 Task: Change Filter to Blockbuster on "Image D.jpg" and play.
Action: Mouse moved to (230, 178)
Screenshot: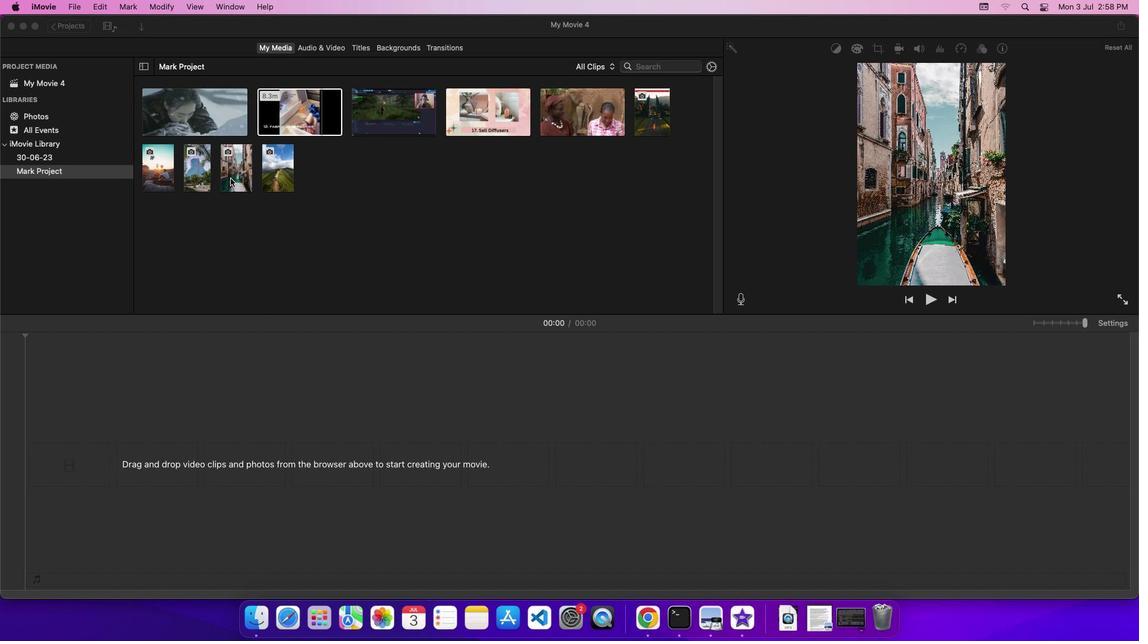 
Action: Mouse pressed left at (230, 178)
Screenshot: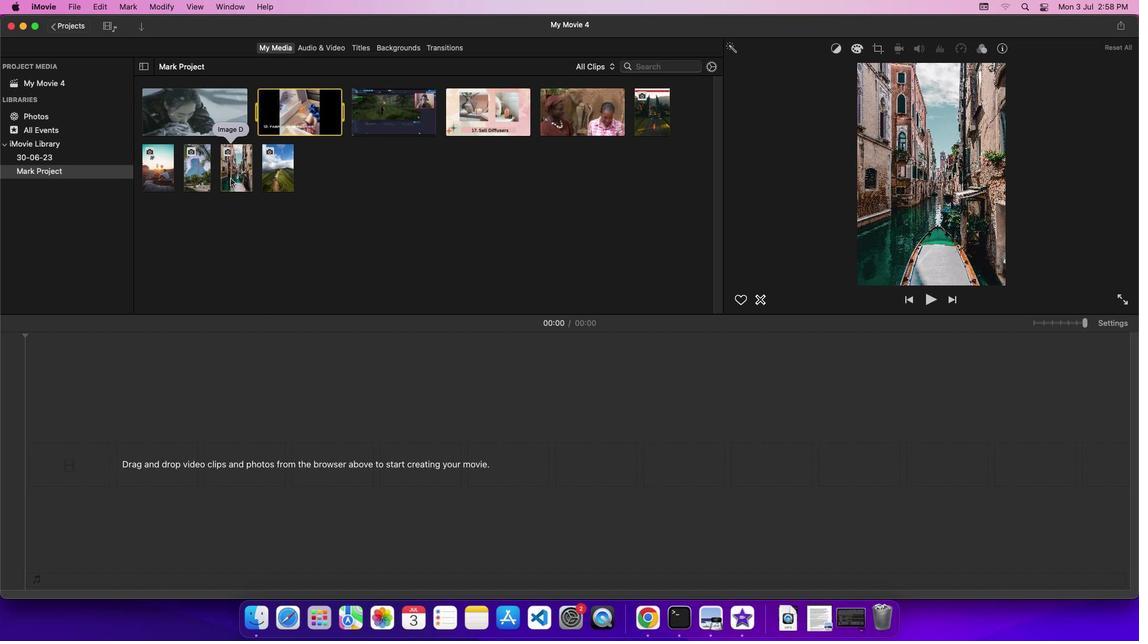 
Action: Mouse moved to (232, 174)
Screenshot: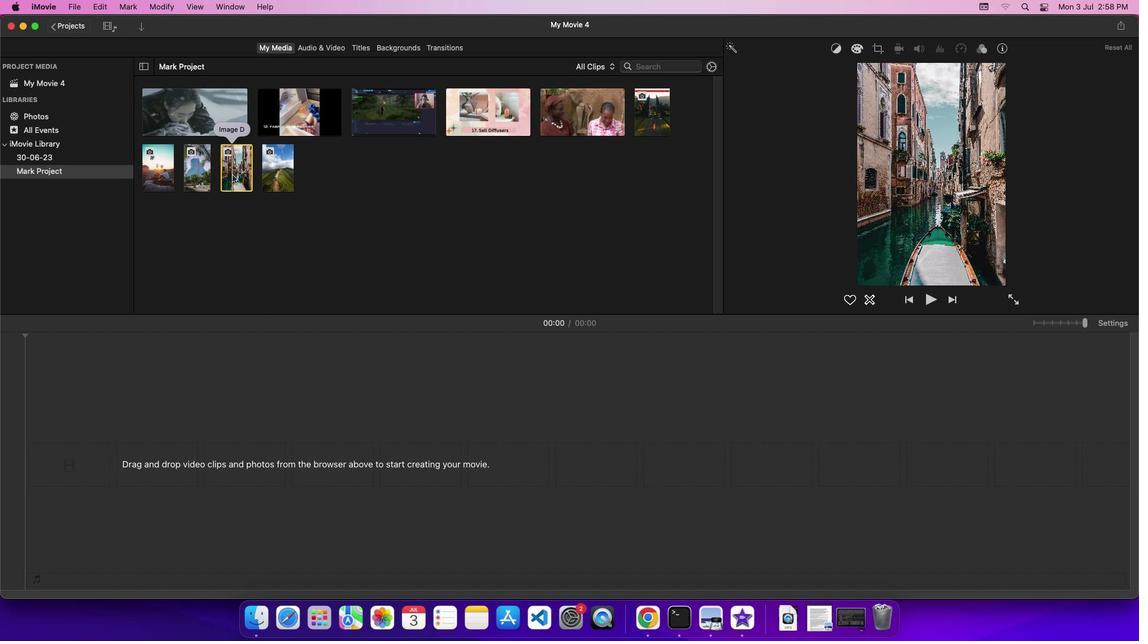 
Action: Mouse pressed left at (232, 174)
Screenshot: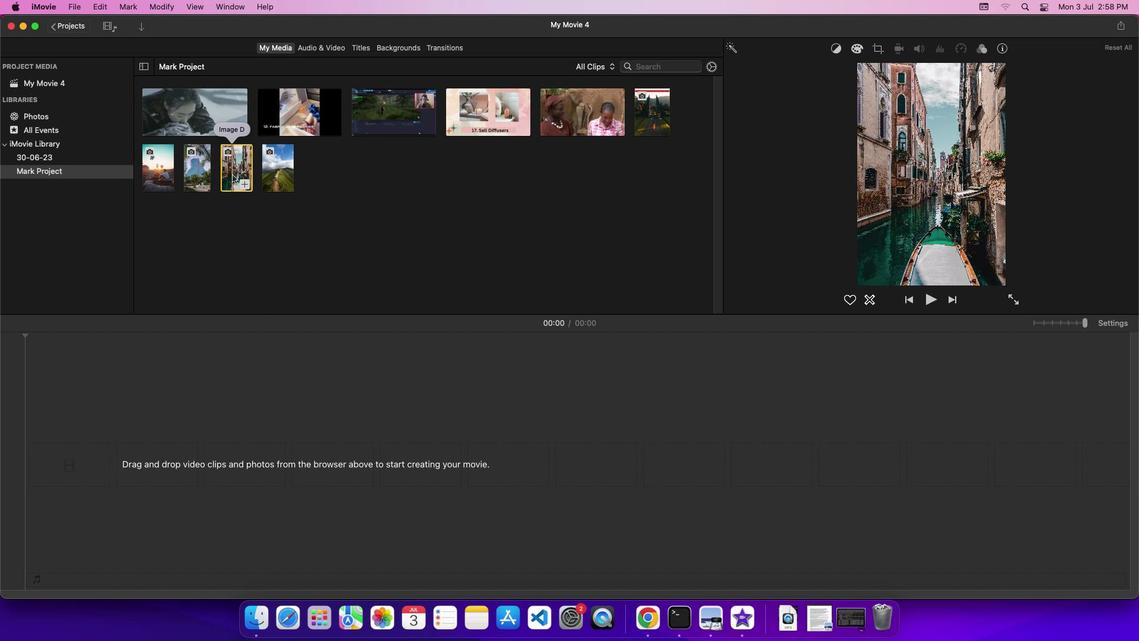 
Action: Mouse pressed left at (232, 174)
Screenshot: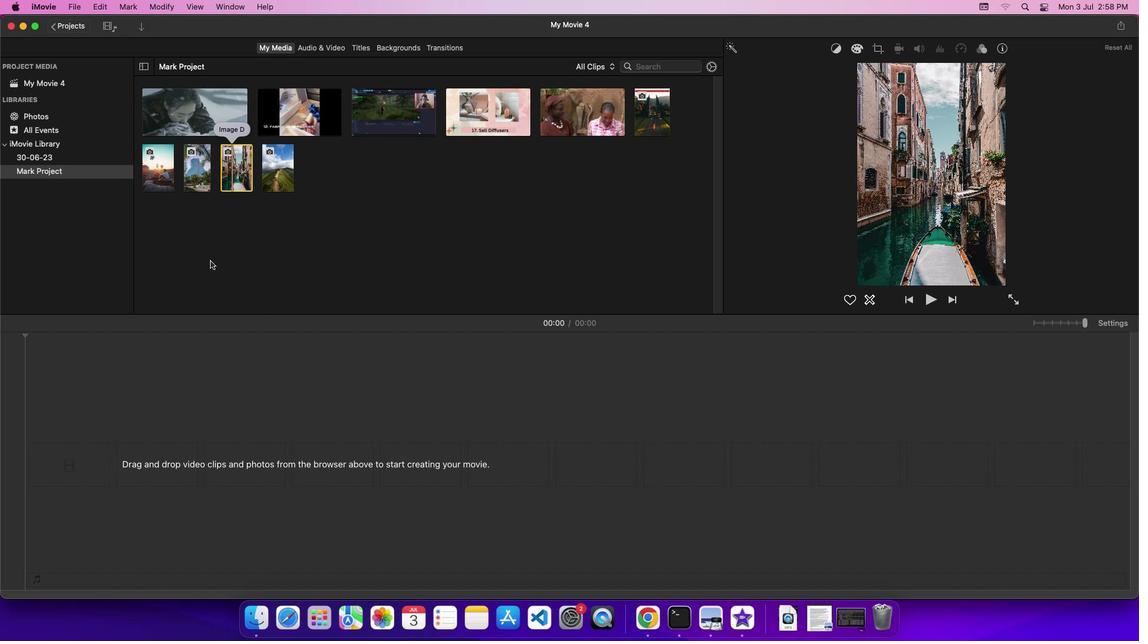 
Action: Mouse moved to (1114, 322)
Screenshot: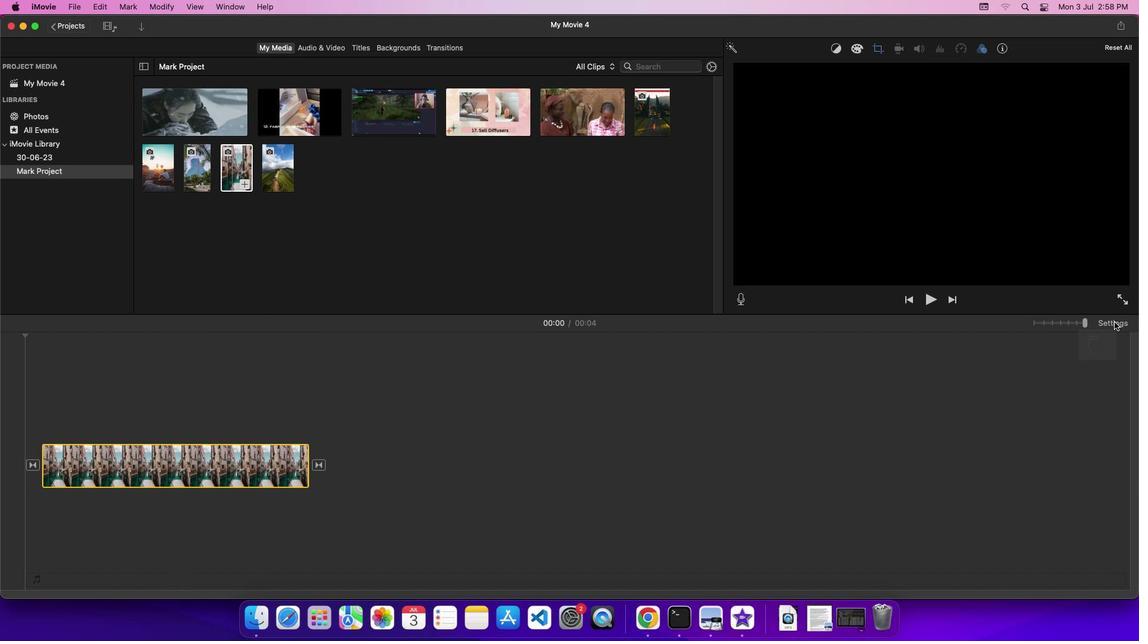 
Action: Mouse pressed left at (1114, 322)
Screenshot: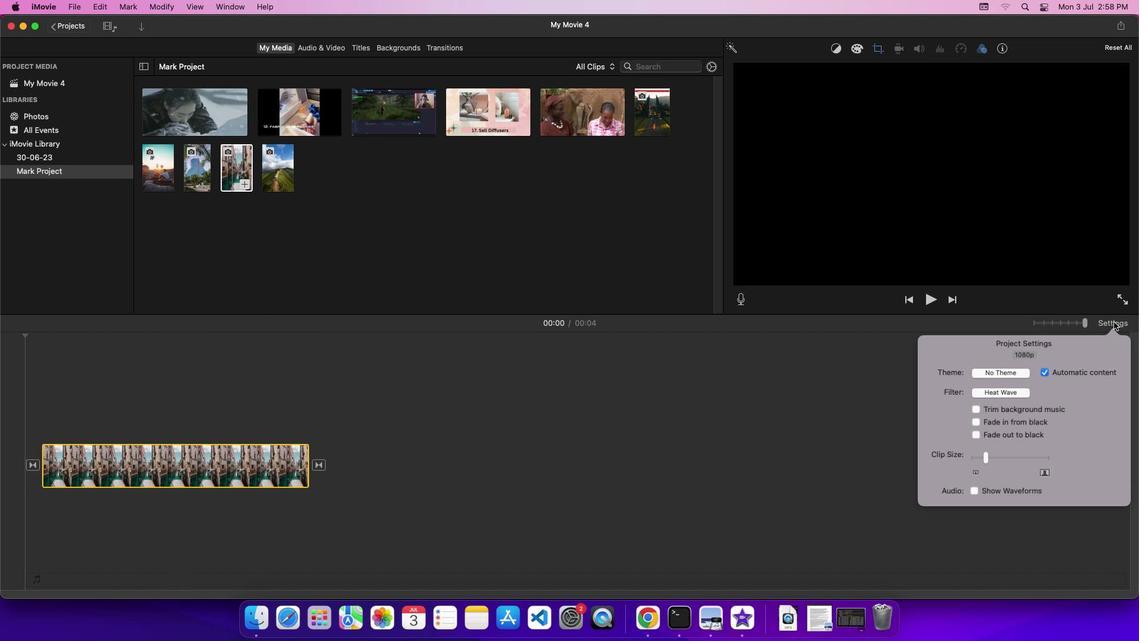 
Action: Mouse moved to (1010, 391)
Screenshot: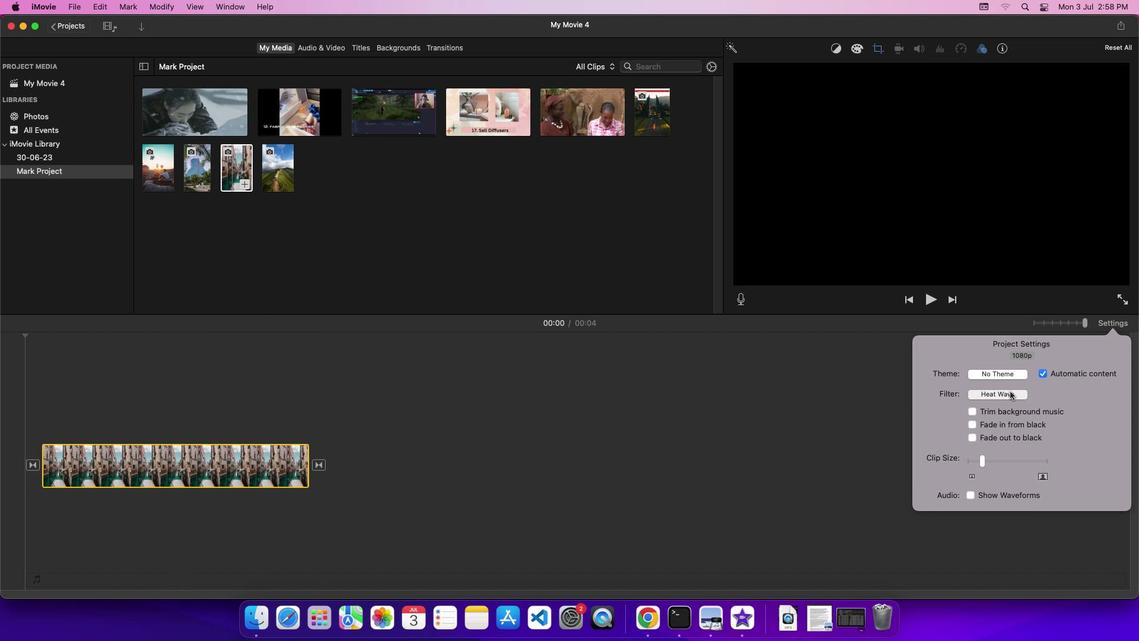 
Action: Mouse pressed left at (1010, 391)
Screenshot: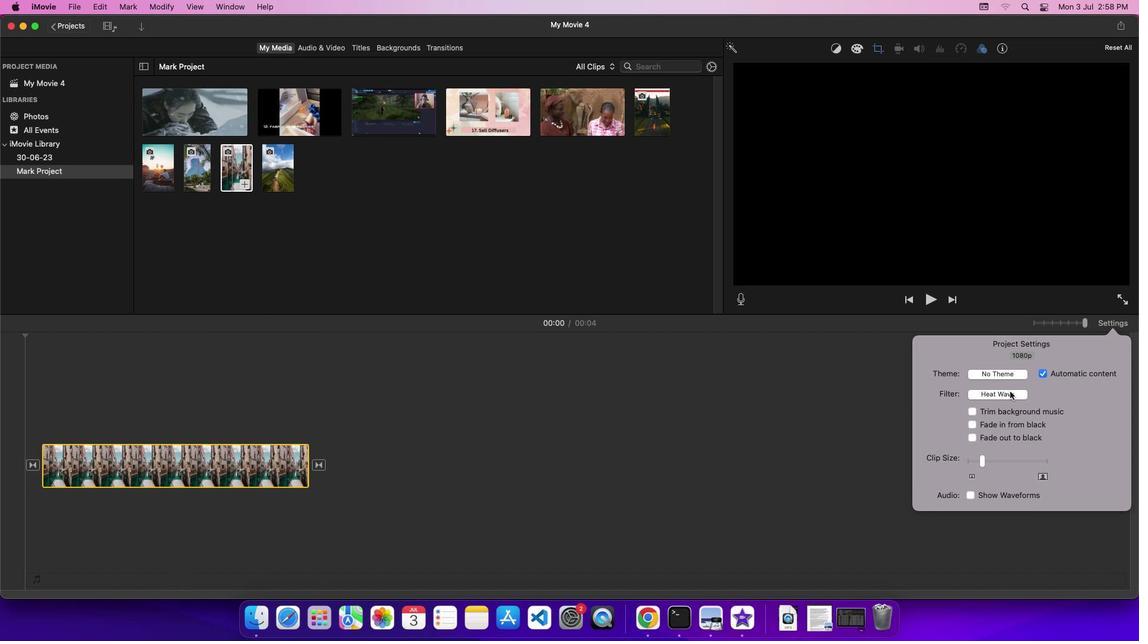 
Action: Mouse moved to (502, 207)
Screenshot: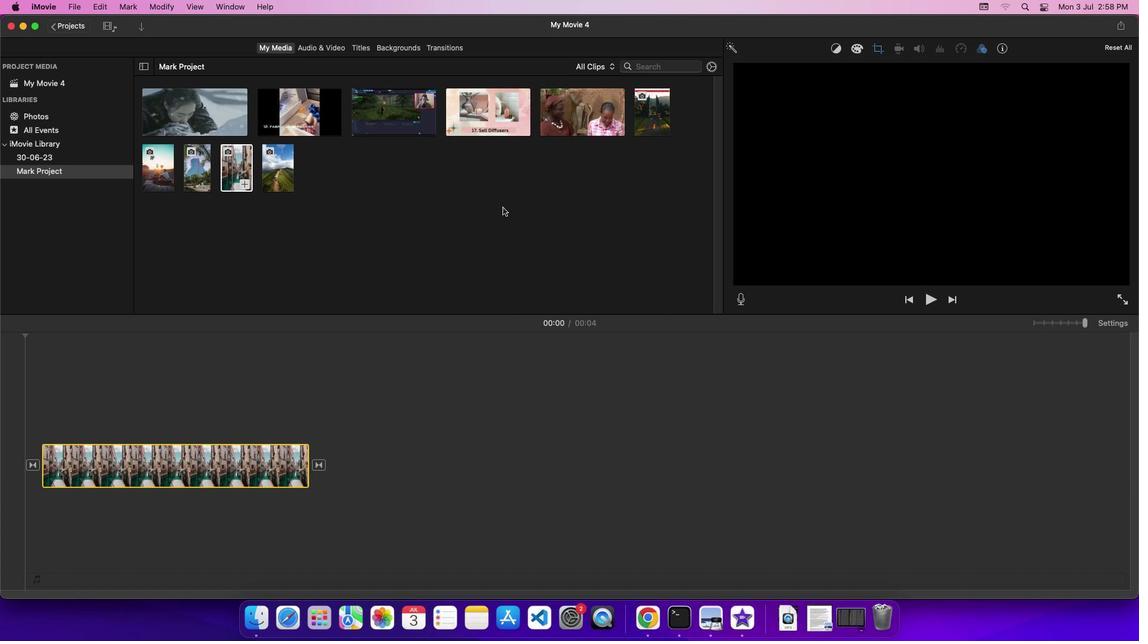 
Action: Mouse pressed left at (502, 207)
Screenshot: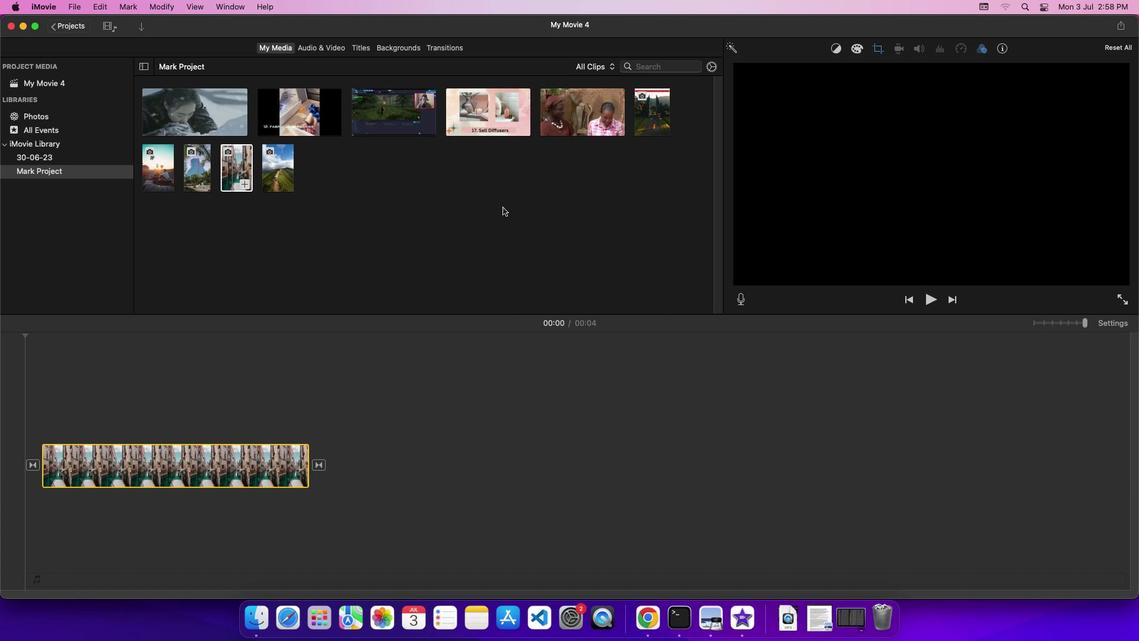 
Action: Mouse moved to (58, 404)
Screenshot: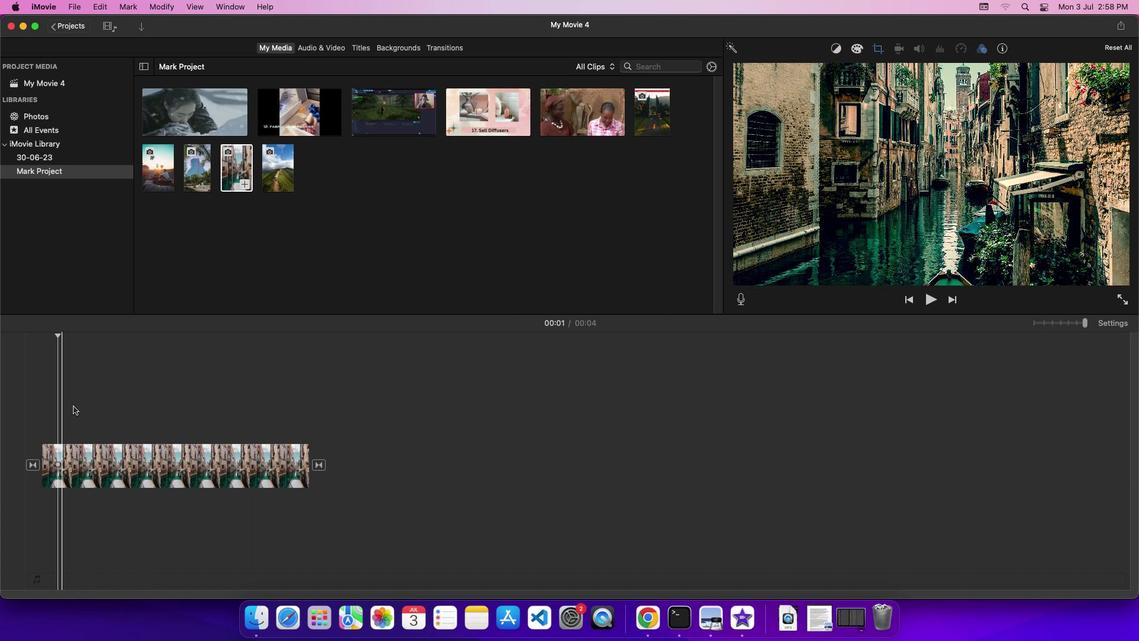 
Action: Mouse pressed left at (58, 404)
Screenshot: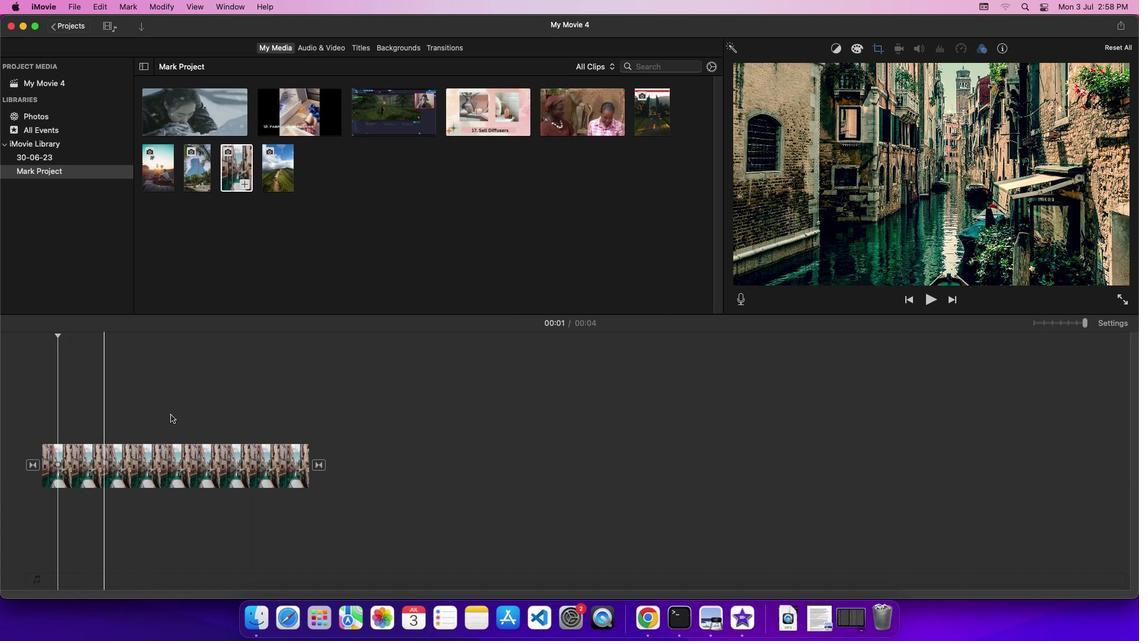 
Action: Mouse moved to (934, 295)
Screenshot: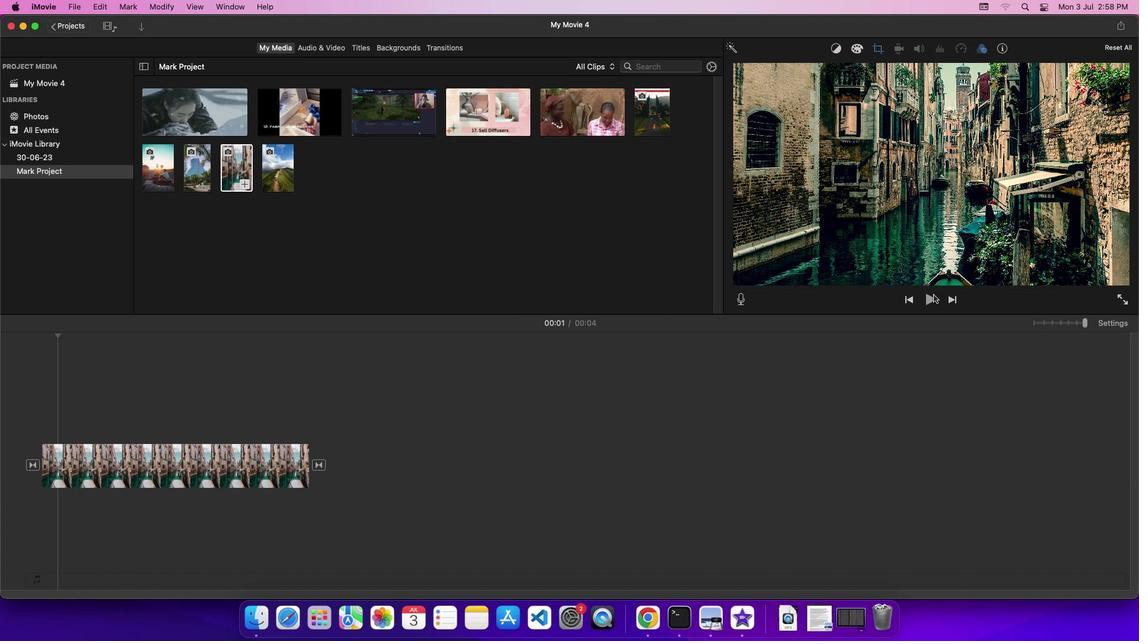 
Action: Mouse pressed left at (934, 295)
Screenshot: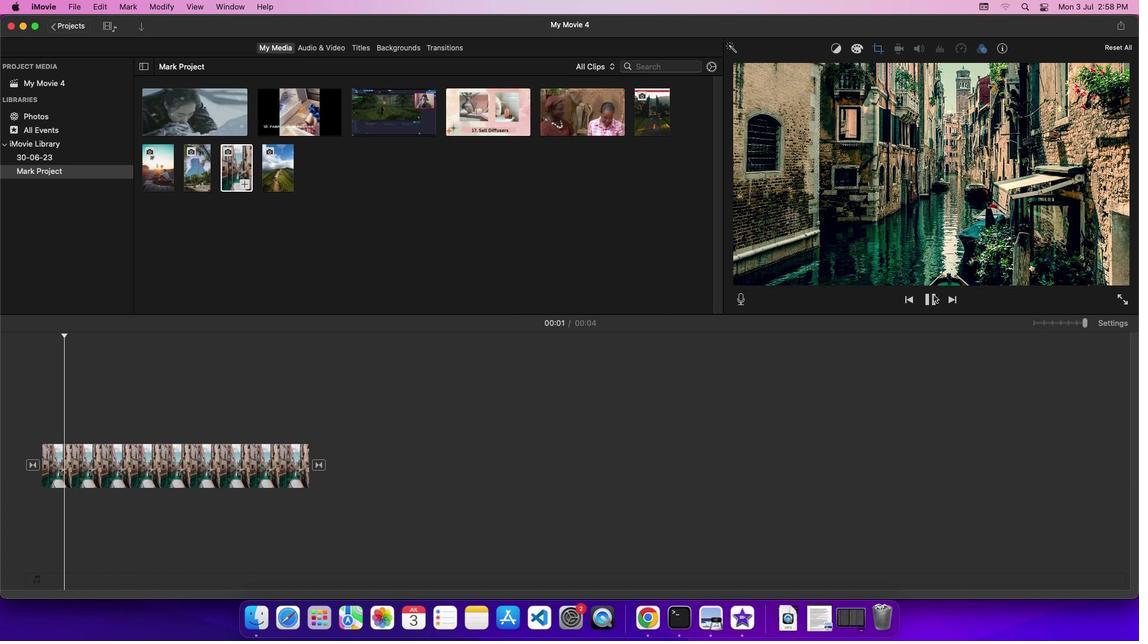 
Action: Mouse moved to (938, 366)
Screenshot: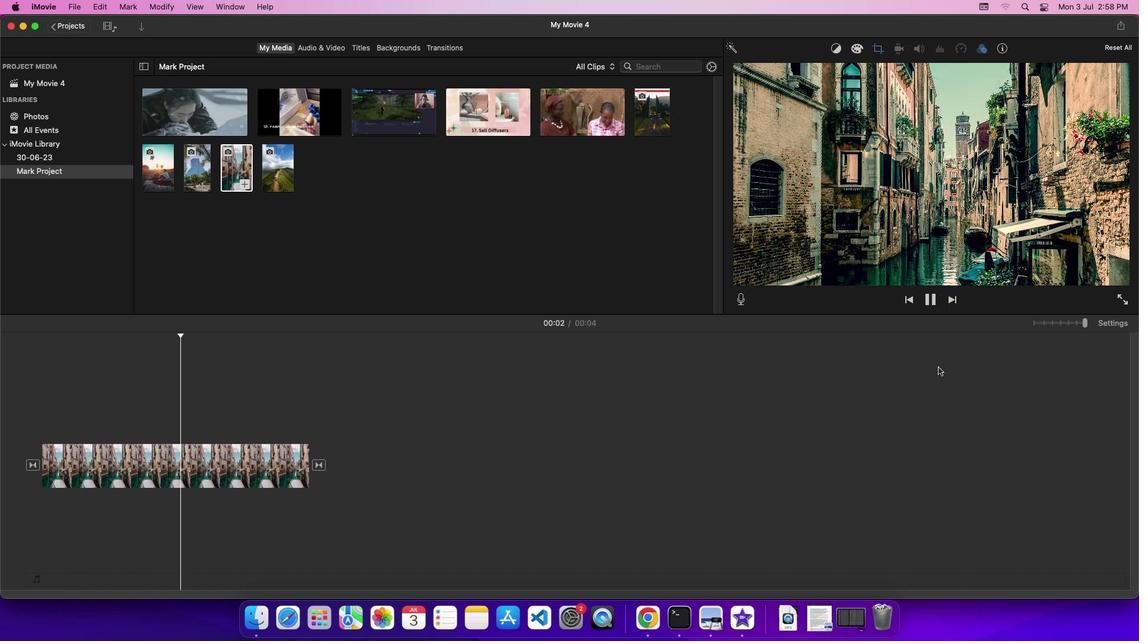 
